 Task: Create a task  Add support for virtual reality (VR) and augmented reality (AR) , assign it to team member softage.8@softage.net in the project UltraTech and update the status of the task to  At Risk , set the priority of the task to Medium.
Action: Mouse moved to (56, 460)
Screenshot: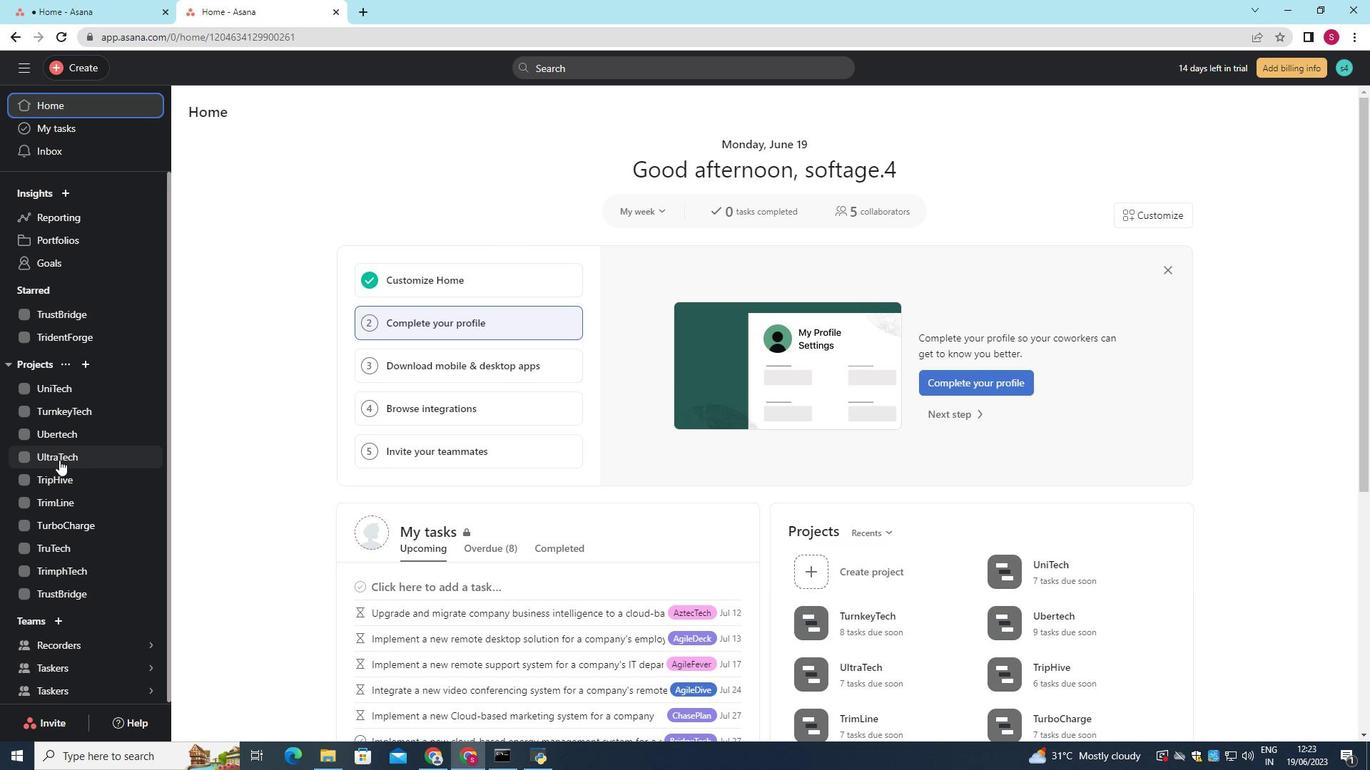 
Action: Mouse pressed left at (56, 460)
Screenshot: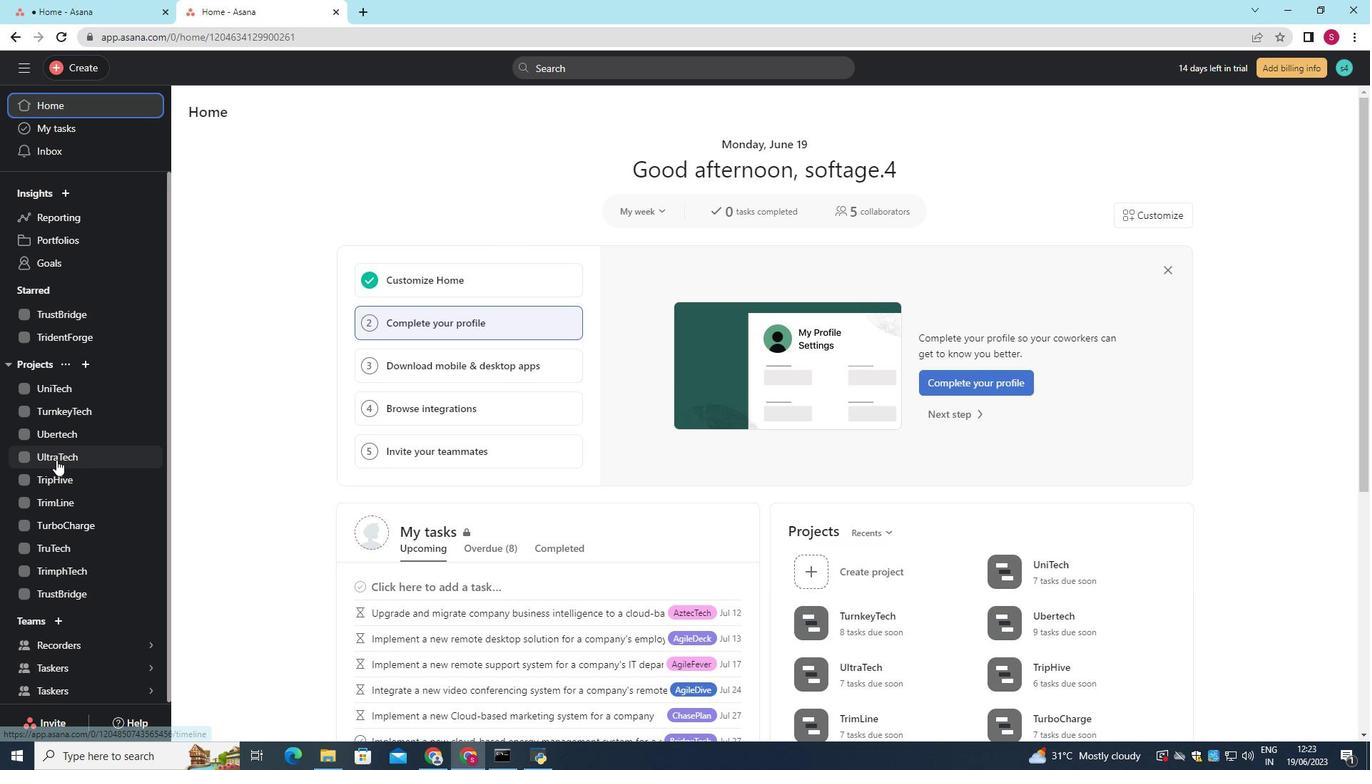 
Action: Mouse moved to (494, 455)
Screenshot: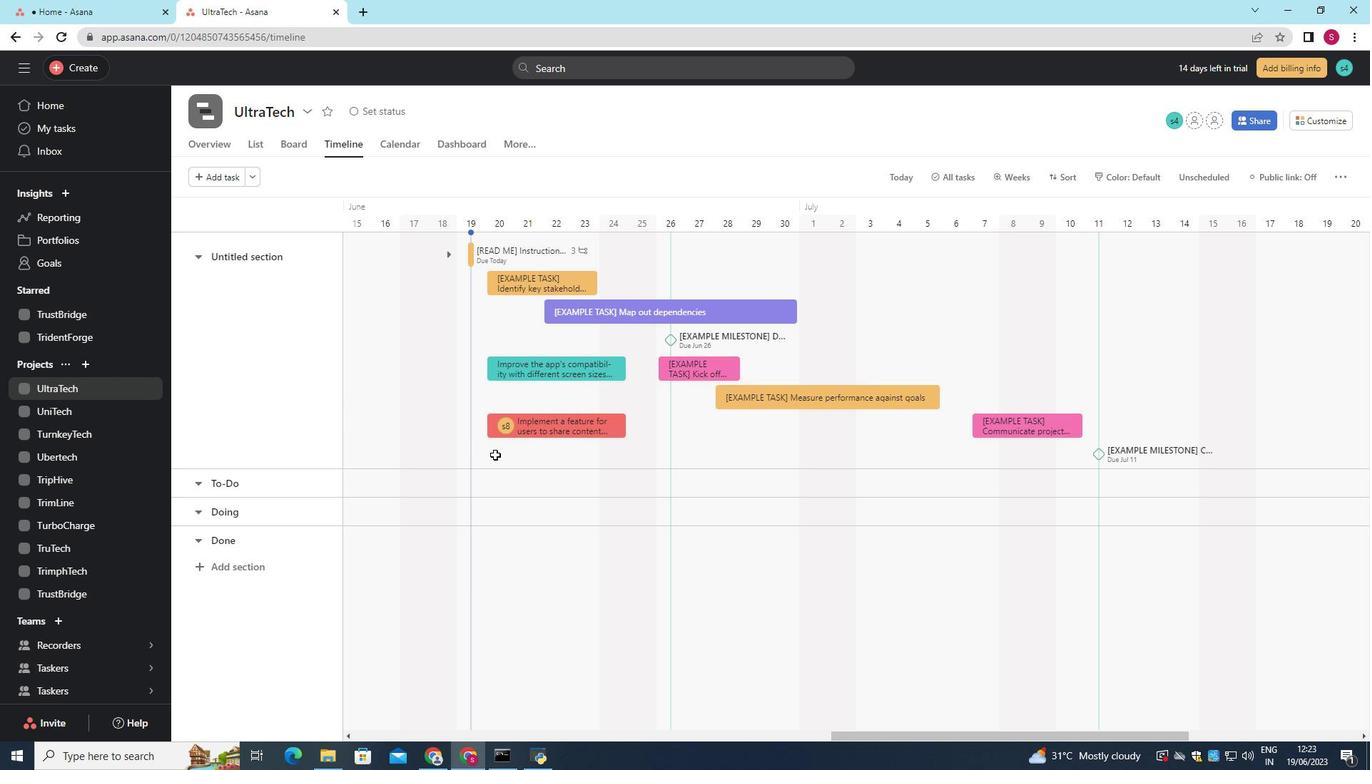 
Action: Mouse pressed left at (494, 455)
Screenshot: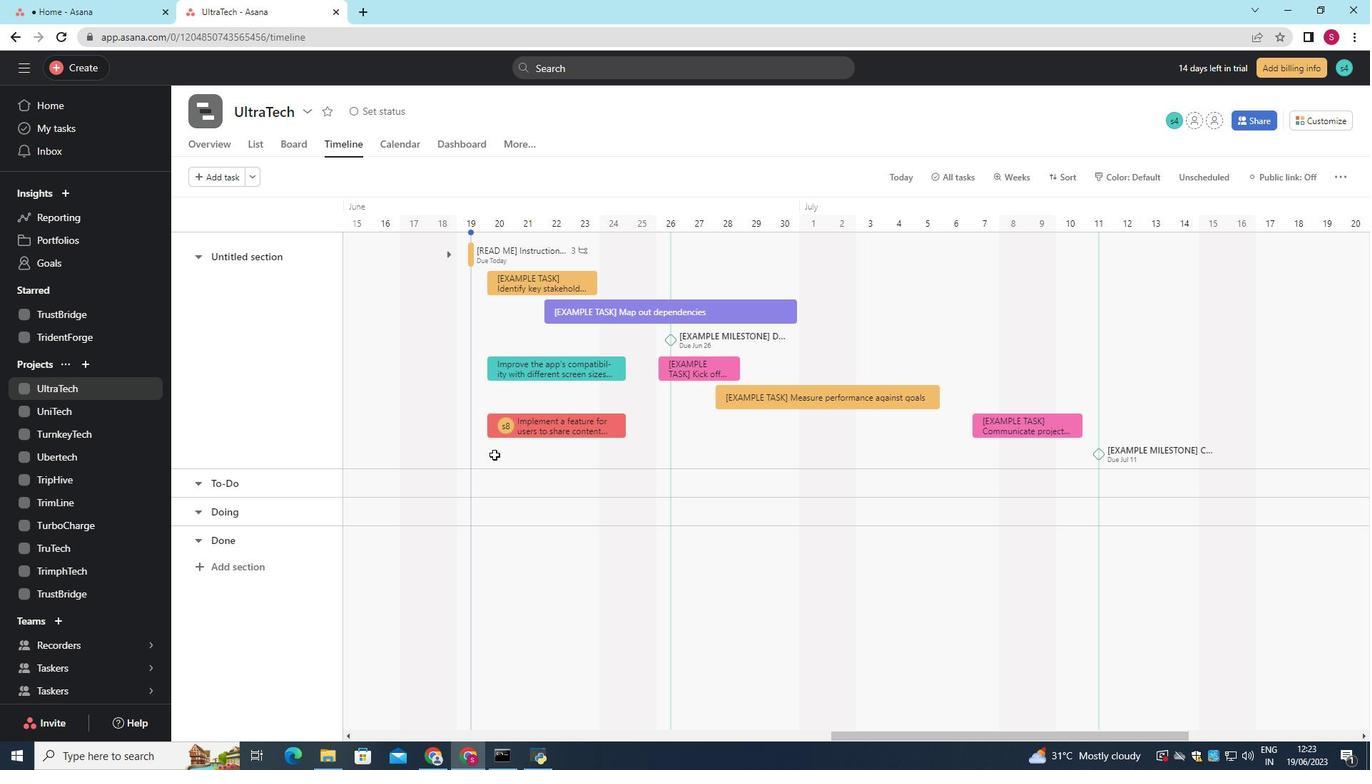 
Action: Mouse moved to (494, 455)
Screenshot: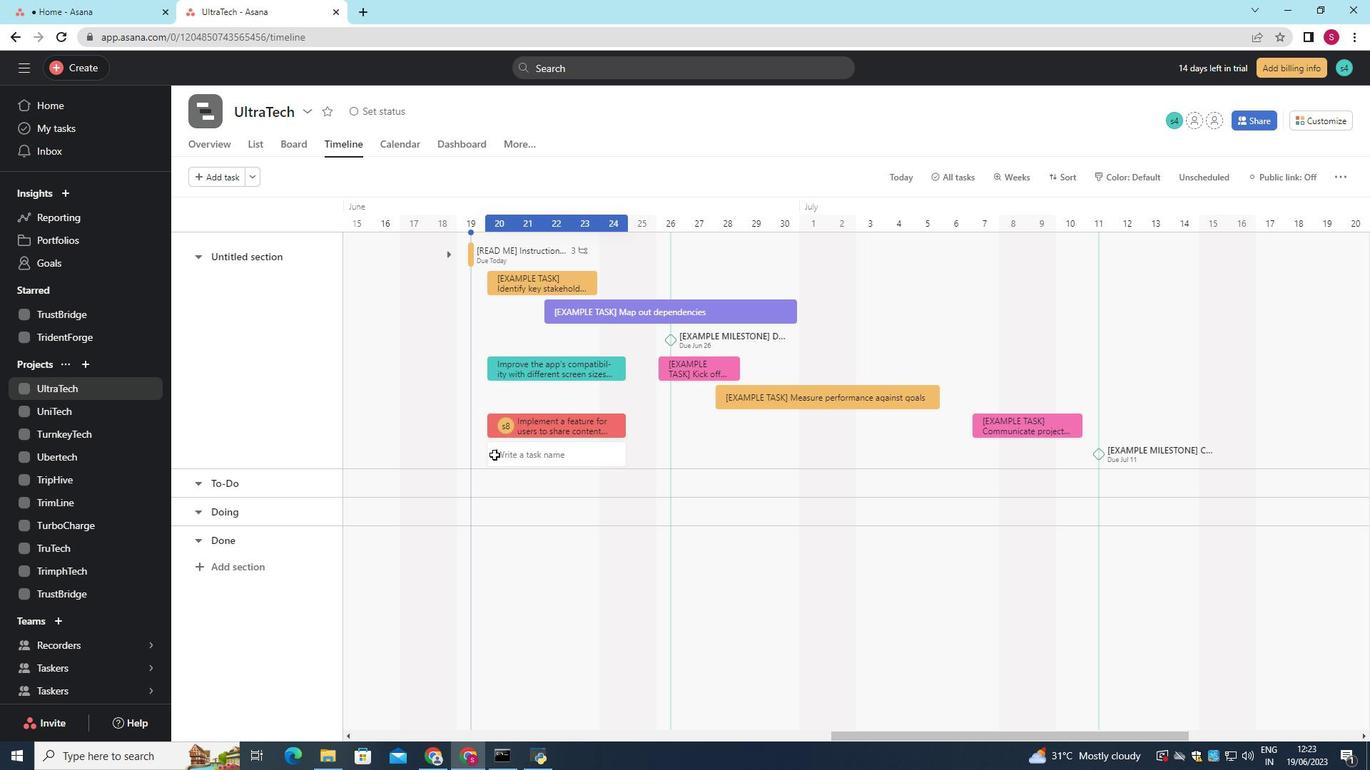 
Action: Key pressed <Key.shift><Key.shift><Key.shift><Key.shift><Key.shift>Add<Key.space>support<Key.space>for<Key.space>virtual<Key.space>reality<Key.space><Key.shift>(<Key.shift>VR<Key.shift>)<Key.space>and<Key.space>augmented<Key.space>reality<Key.space><Key.shift>(AR)
Screenshot: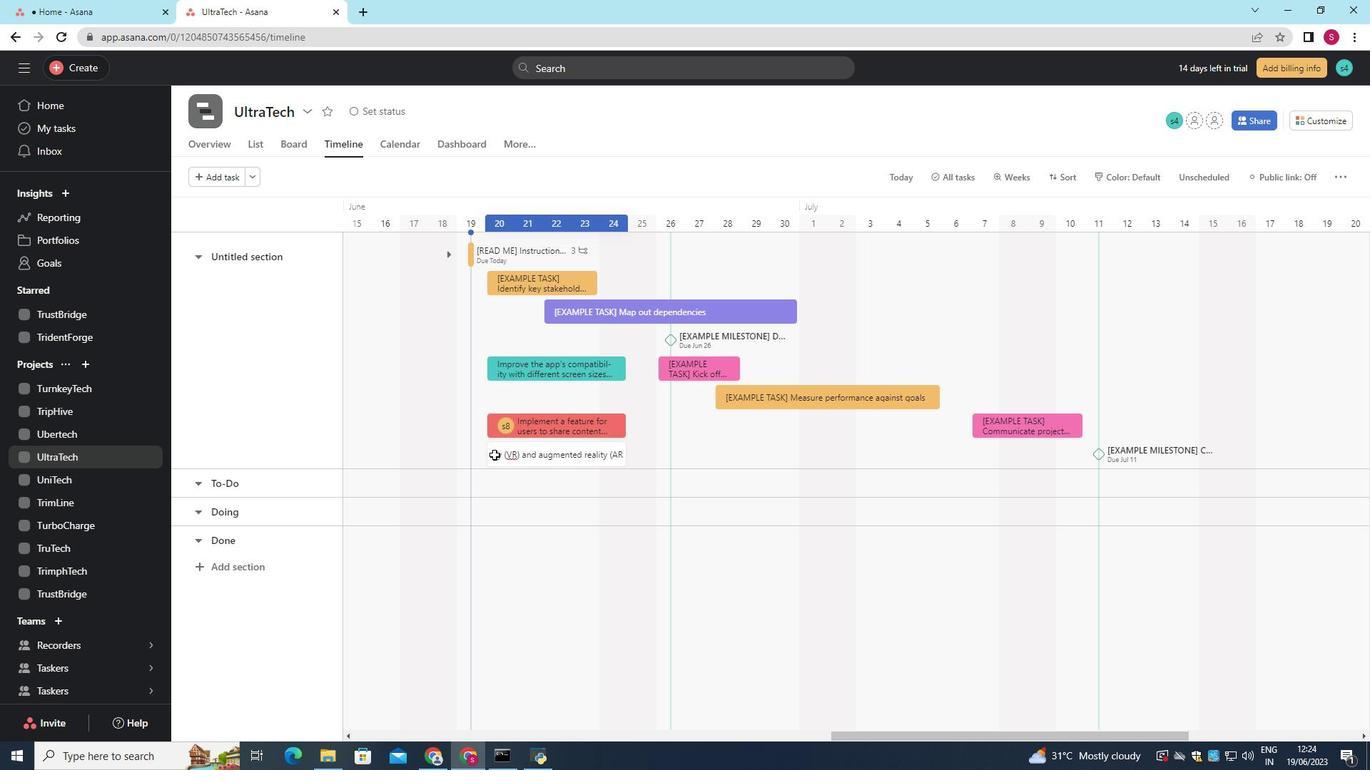 
Action: Mouse moved to (569, 460)
Screenshot: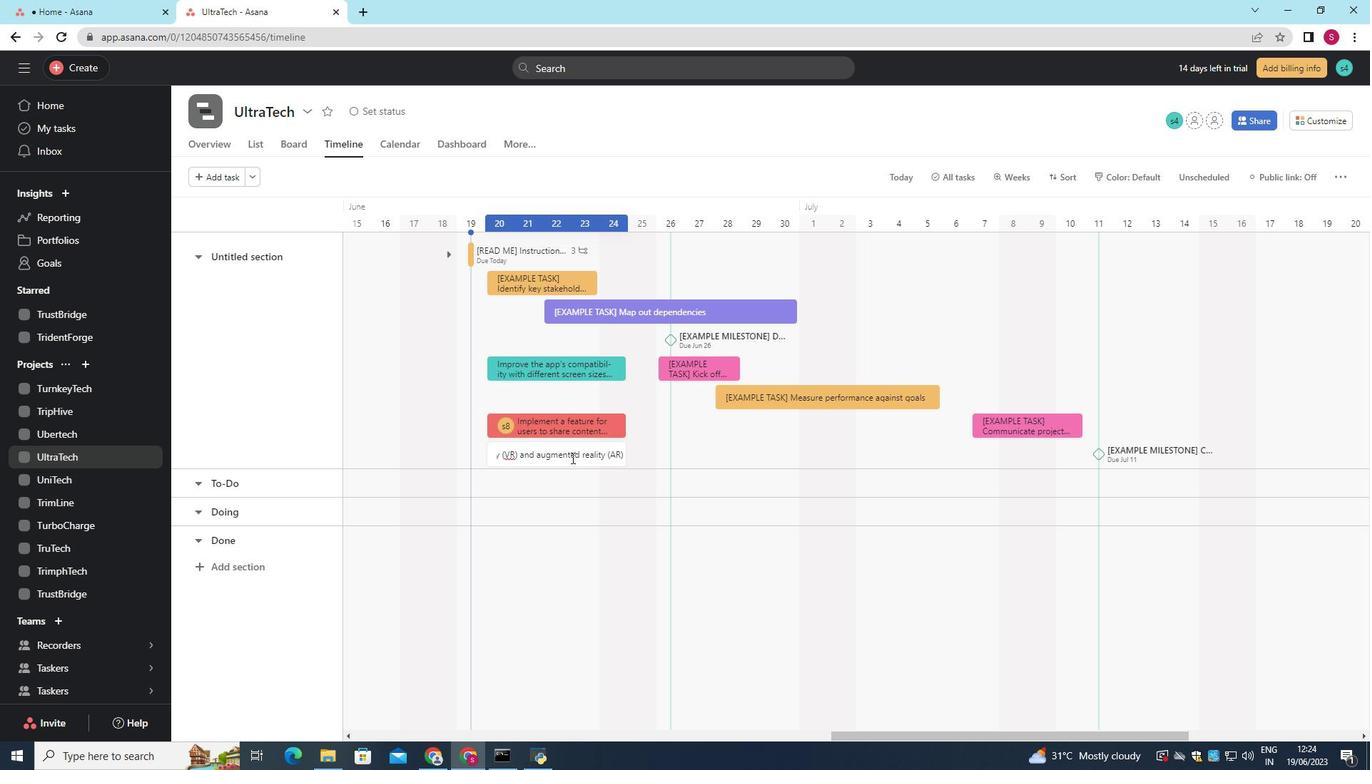 
Action: Key pressed <Key.enter>
Screenshot: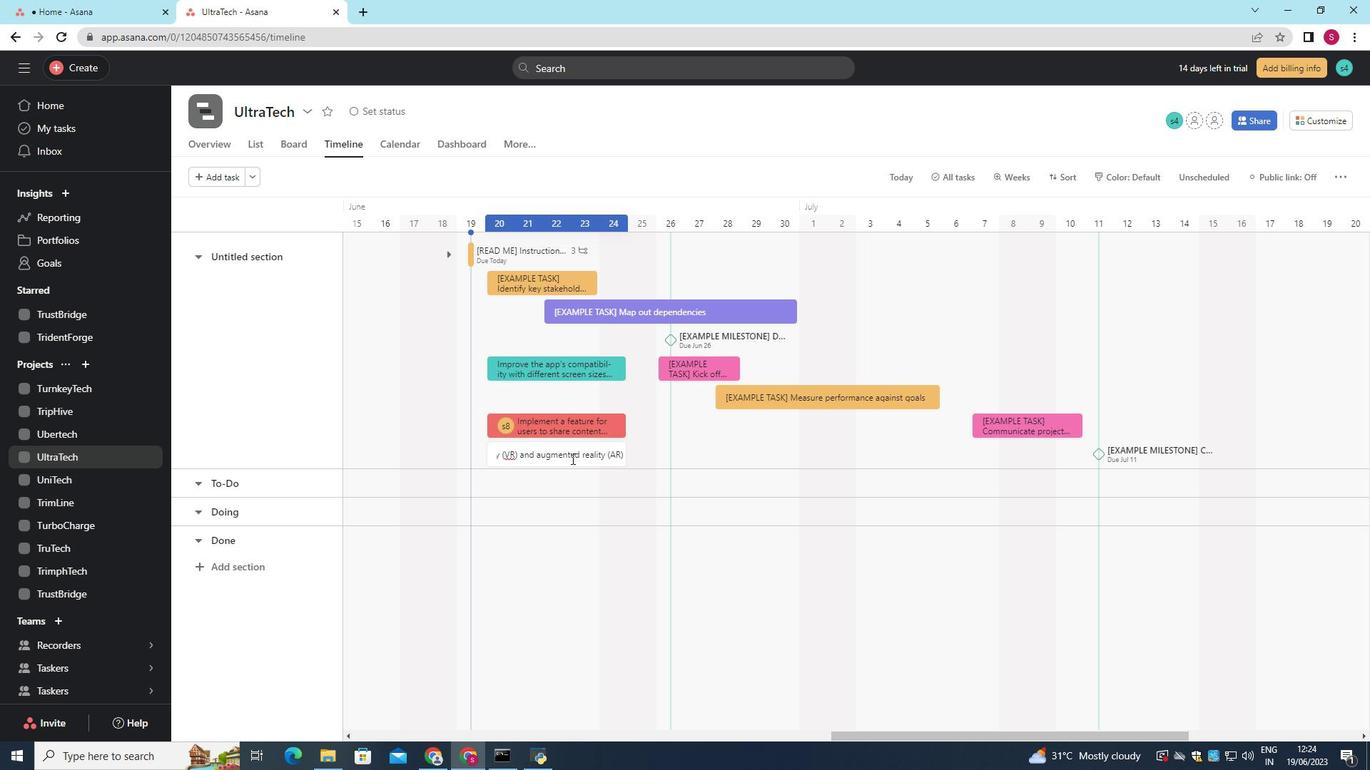 
Action: Mouse moved to (575, 448)
Screenshot: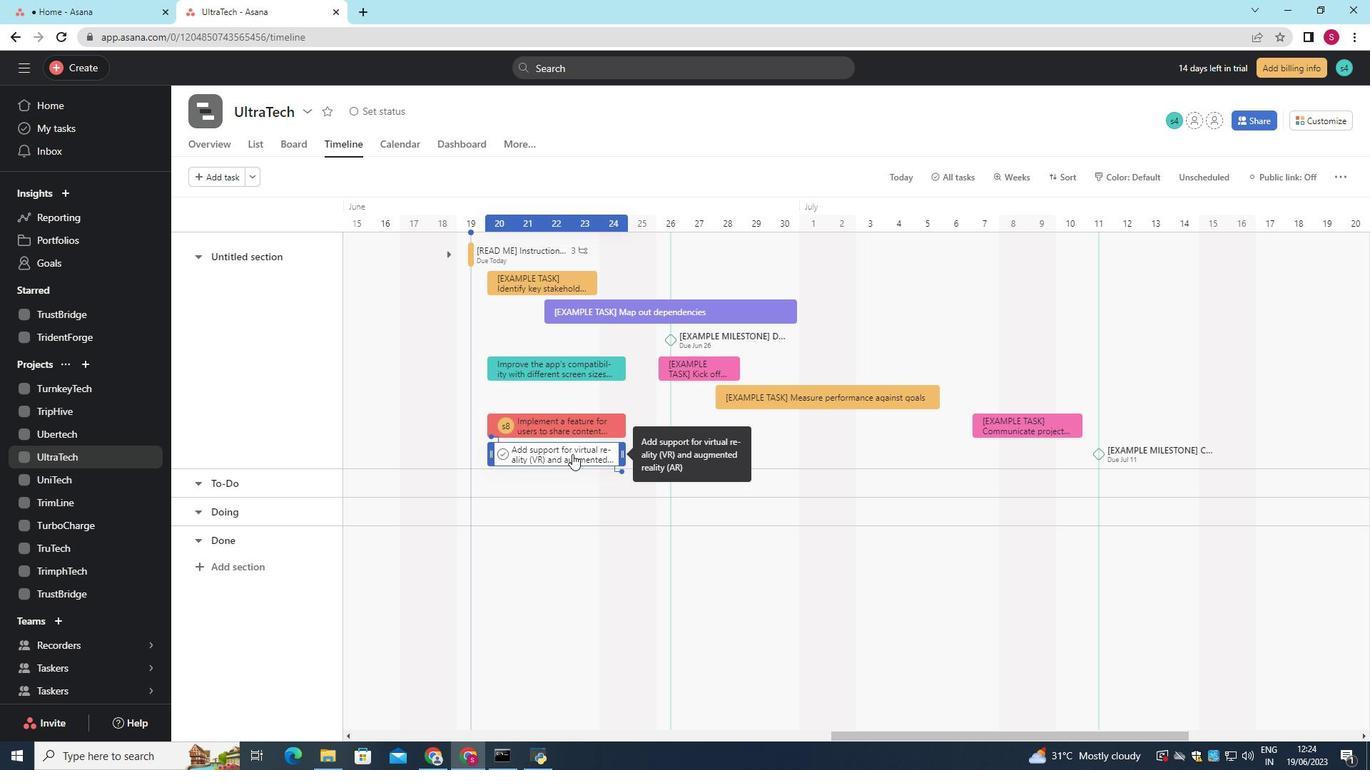 
Action: Mouse pressed left at (575, 448)
Screenshot: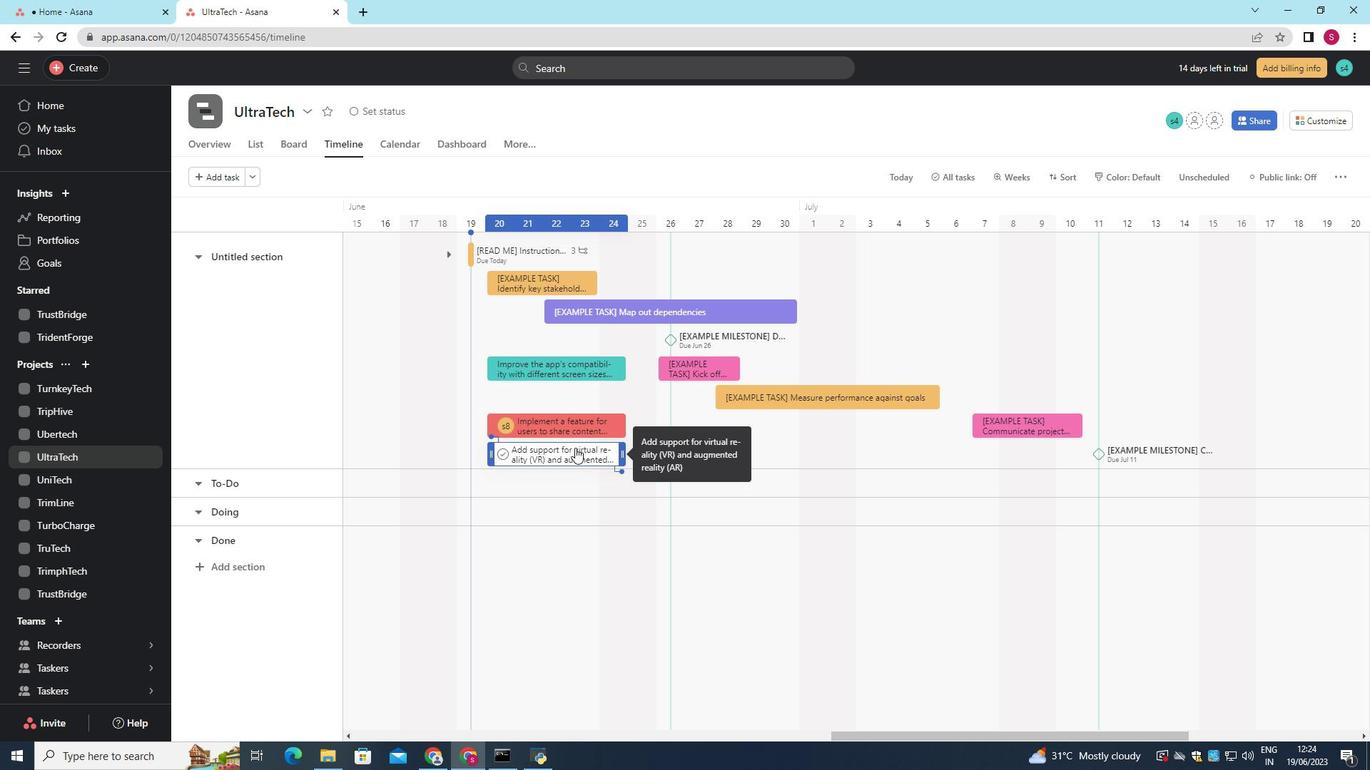 
Action: Mouse moved to (1073, 276)
Screenshot: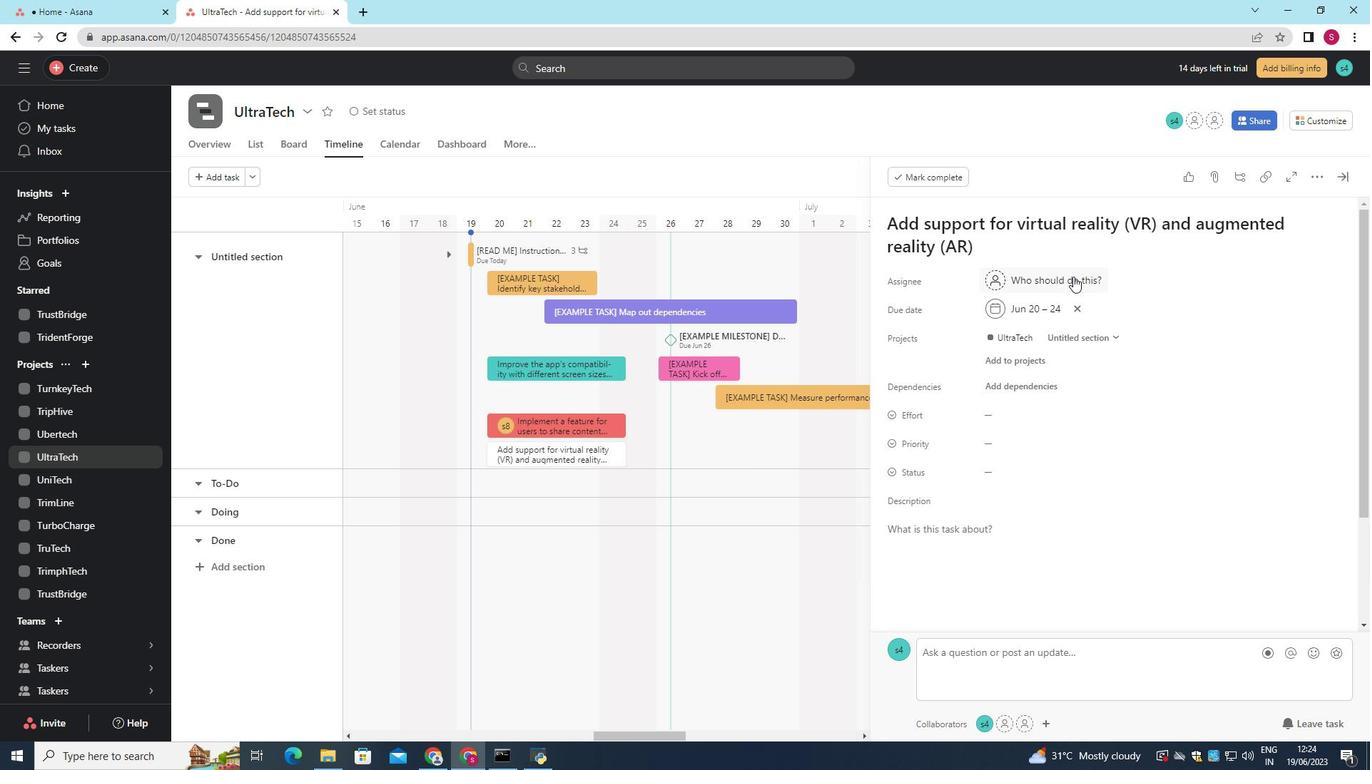 
Action: Mouse pressed left at (1073, 276)
Screenshot: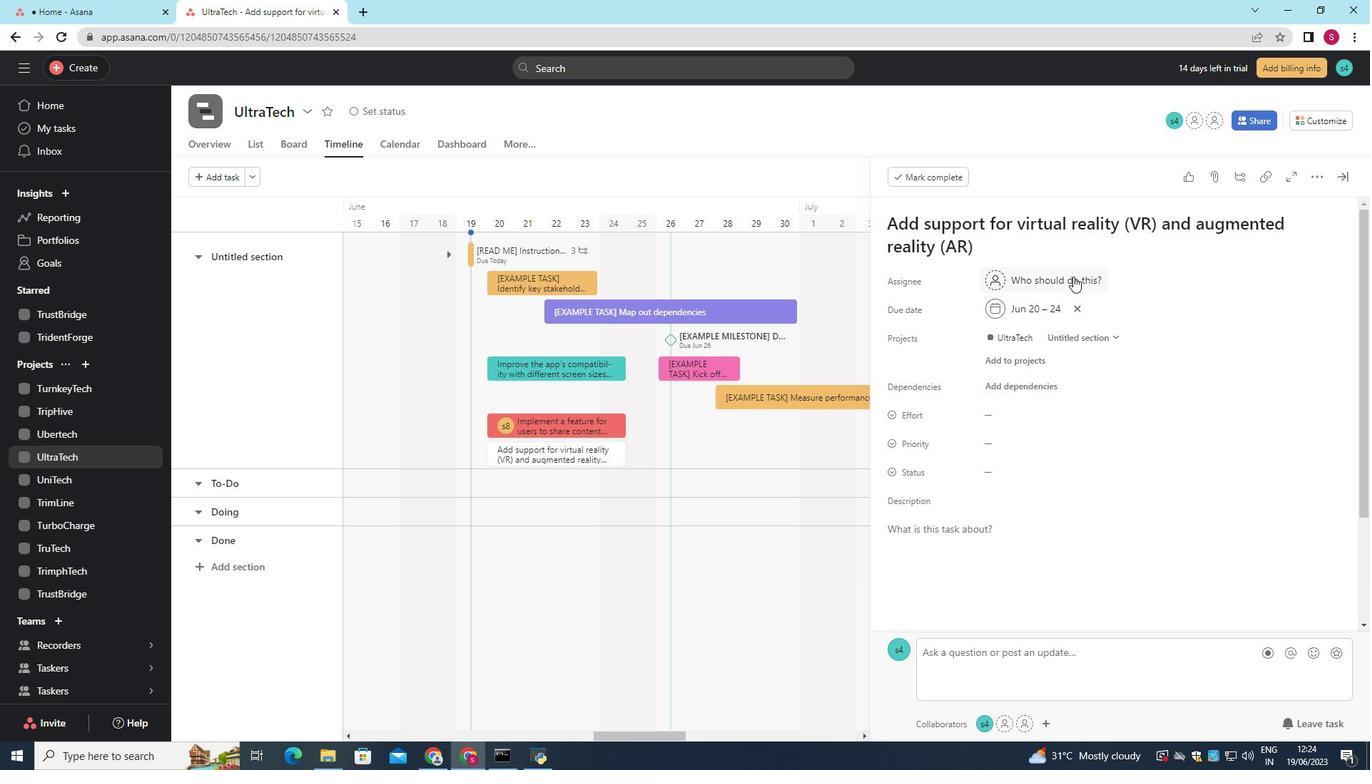 
Action: Key pressed softage.8<Key.shift>@softage.net
Screenshot: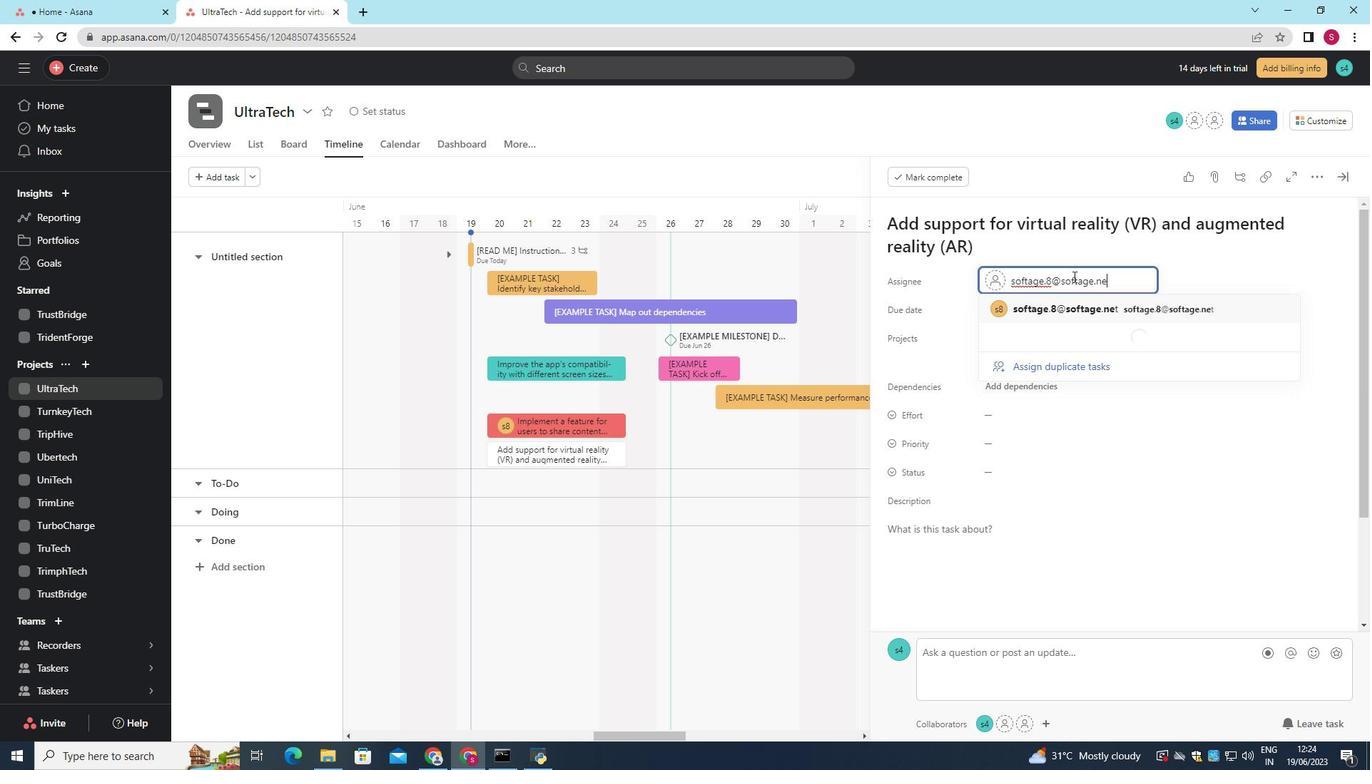 
Action: Mouse moved to (1067, 299)
Screenshot: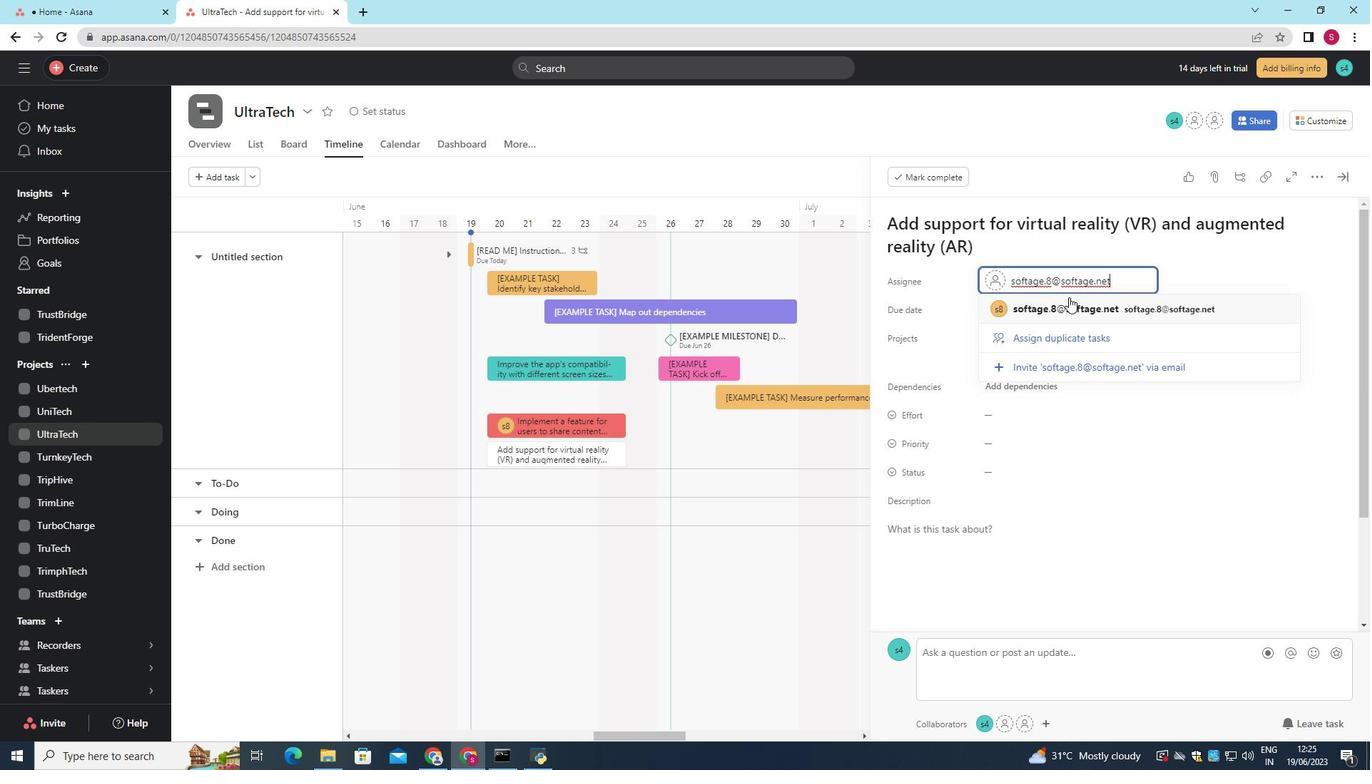 
Action: Key pressed <Key.enter>
Screenshot: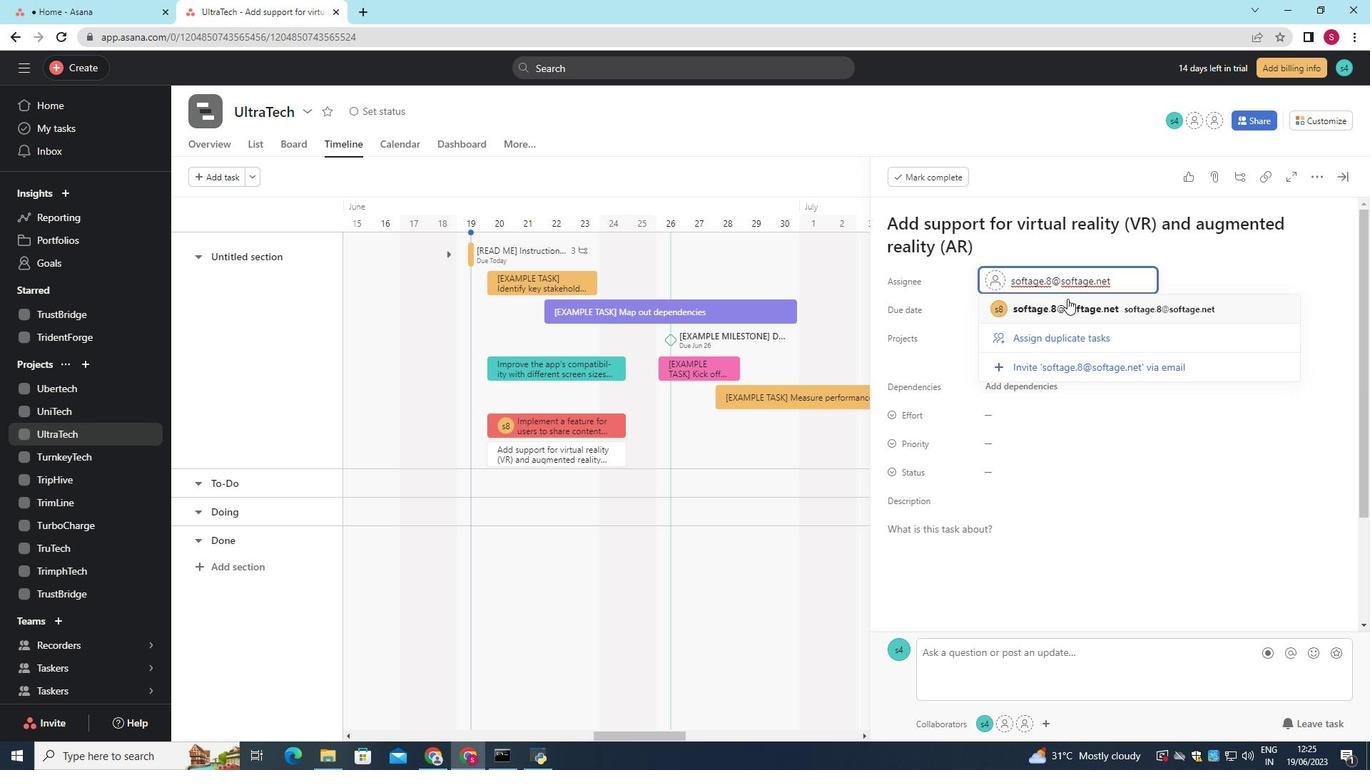 
Action: Mouse moved to (1050, 479)
Screenshot: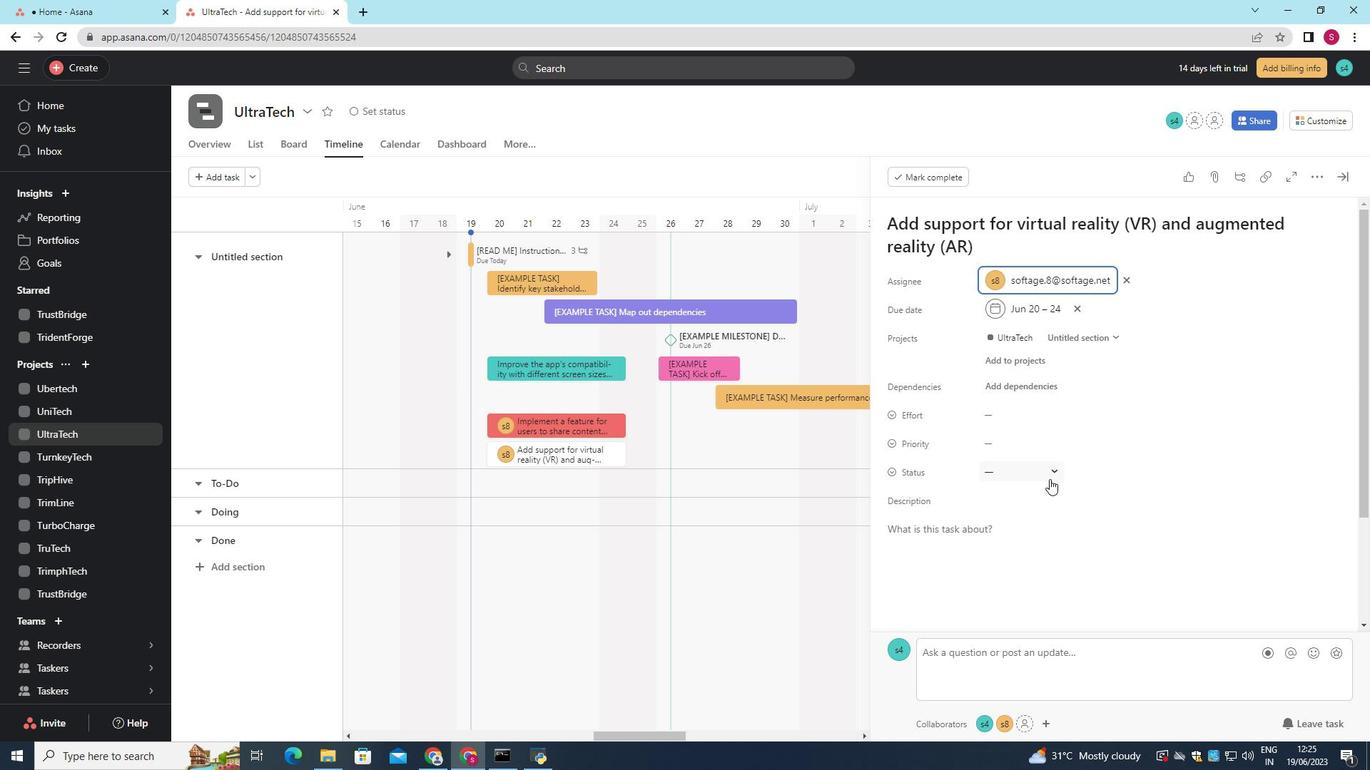 
Action: Mouse pressed left at (1050, 479)
Screenshot: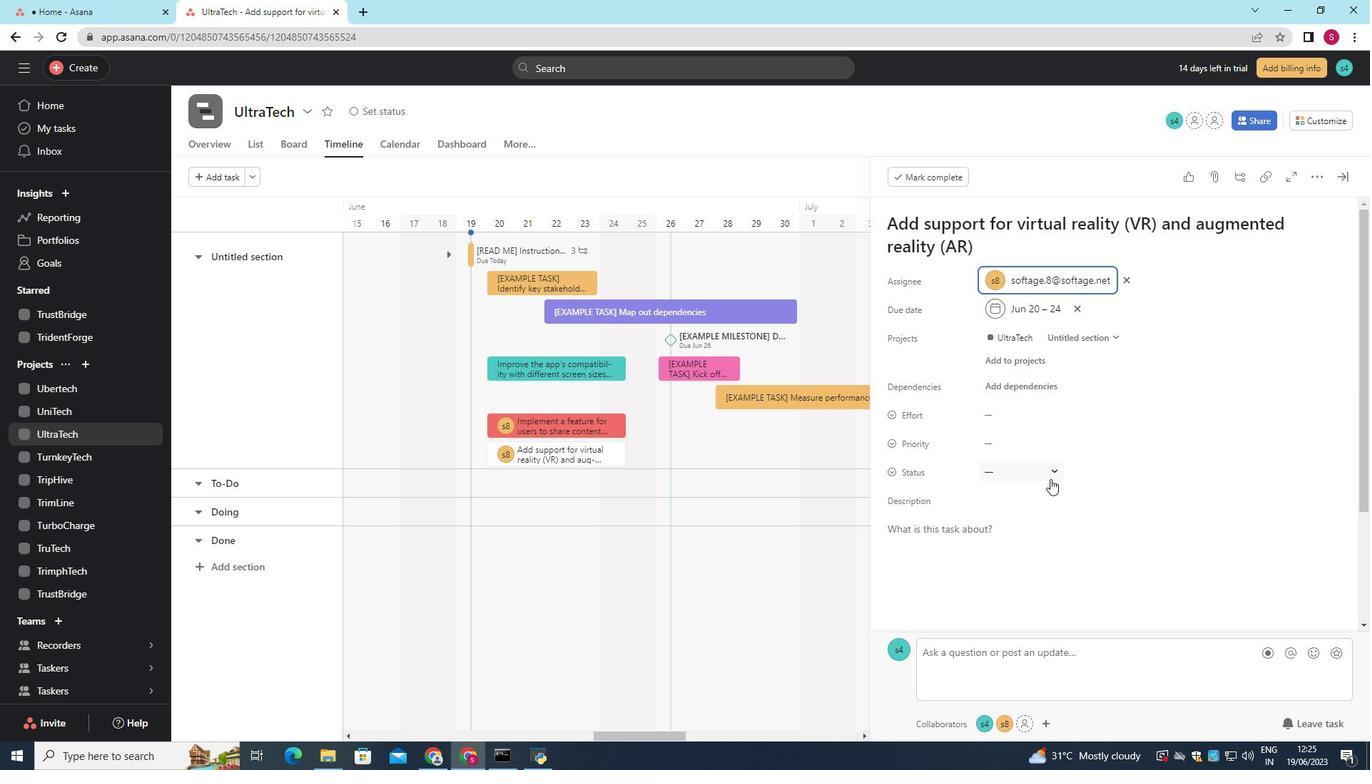 
Action: Mouse moved to (1023, 550)
Screenshot: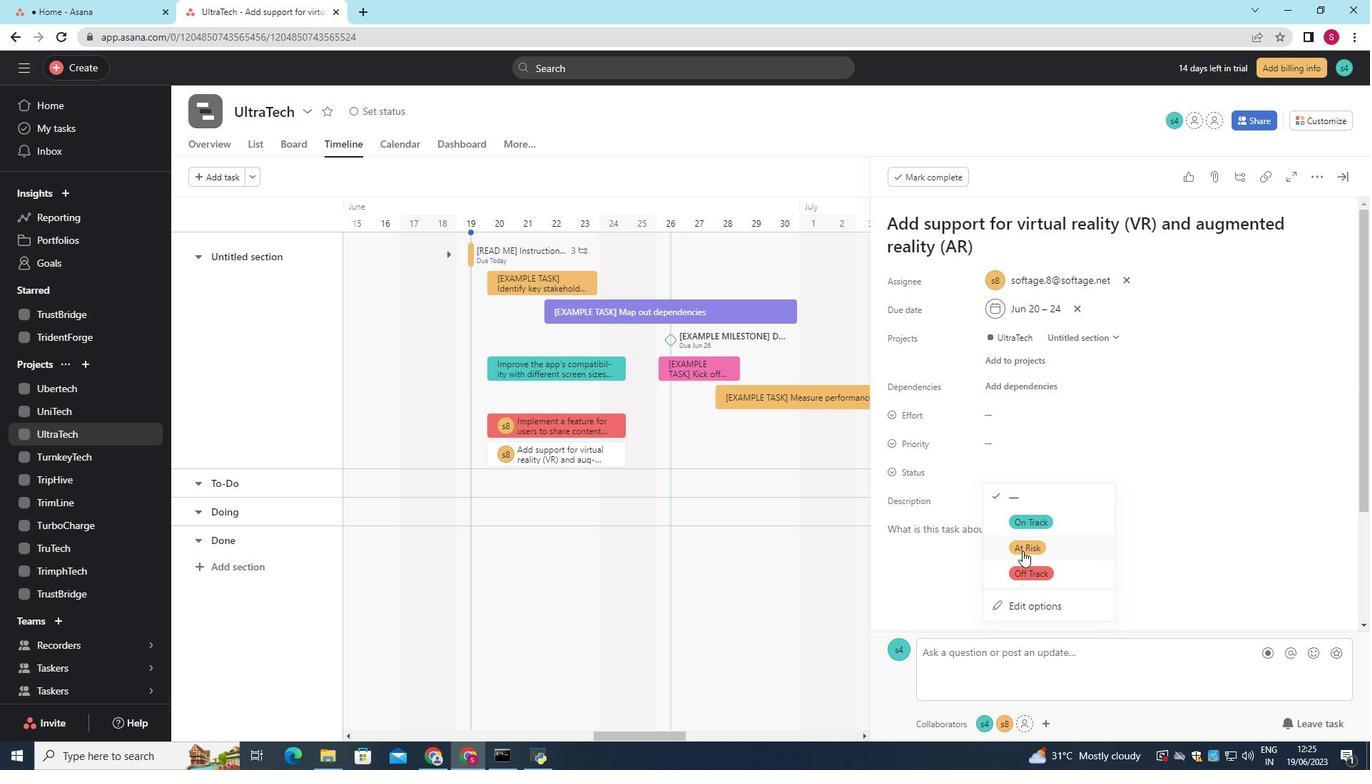 
Action: Mouse pressed left at (1023, 550)
Screenshot: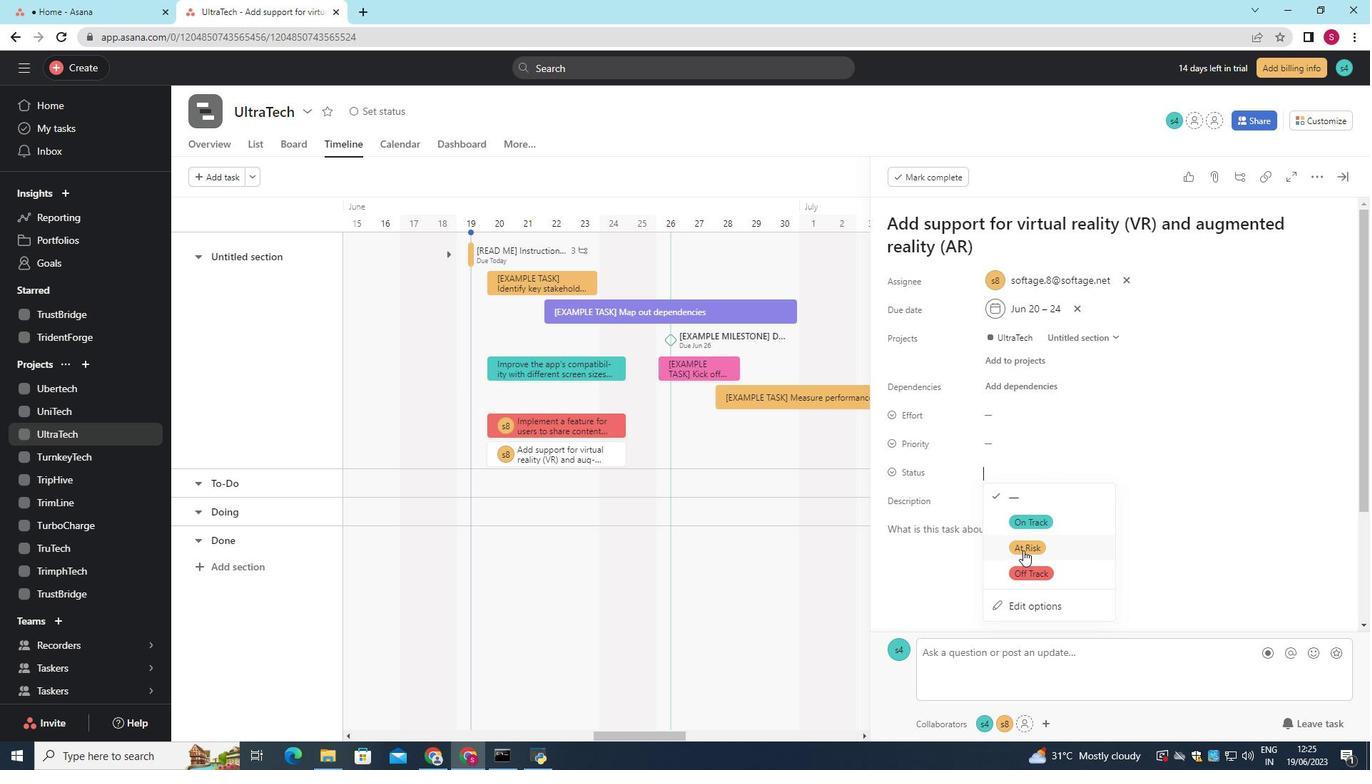 
Action: Mouse moved to (1026, 444)
Screenshot: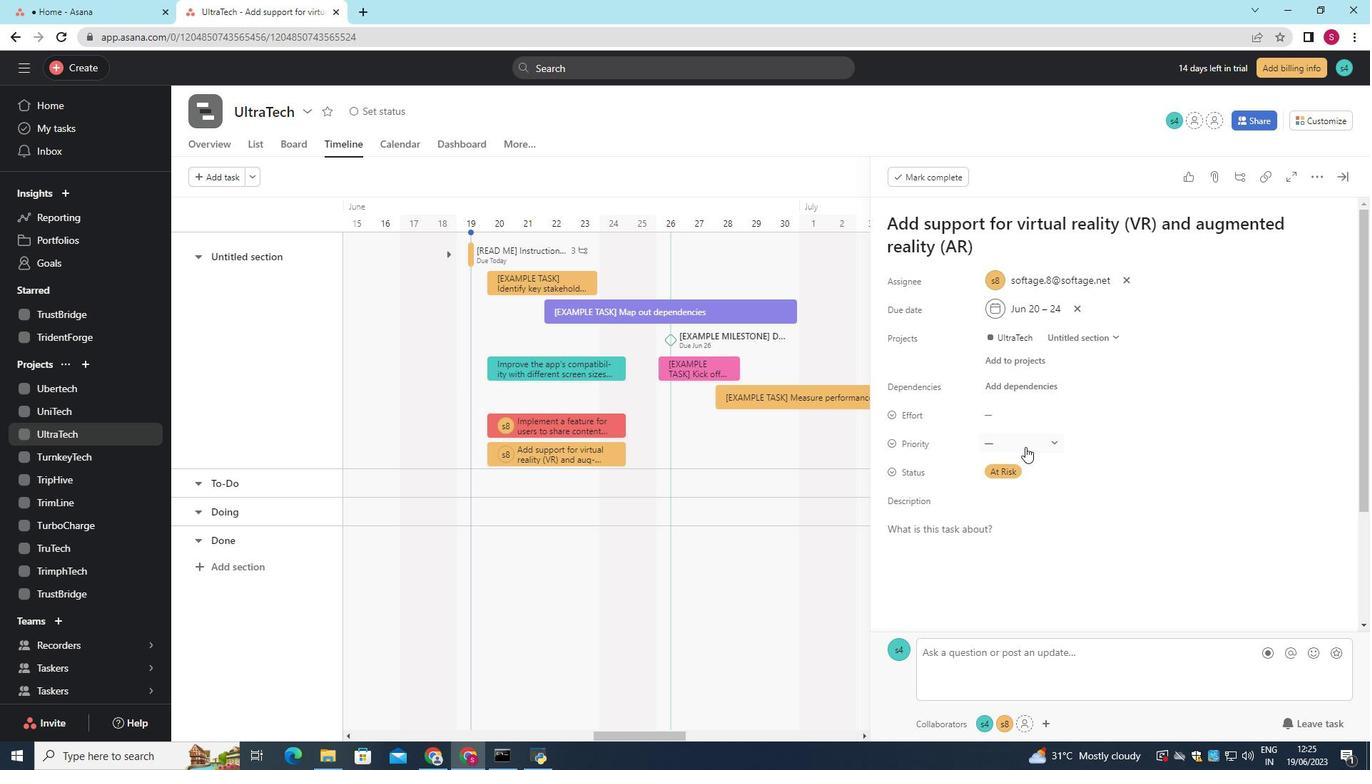 
Action: Mouse pressed left at (1026, 444)
Screenshot: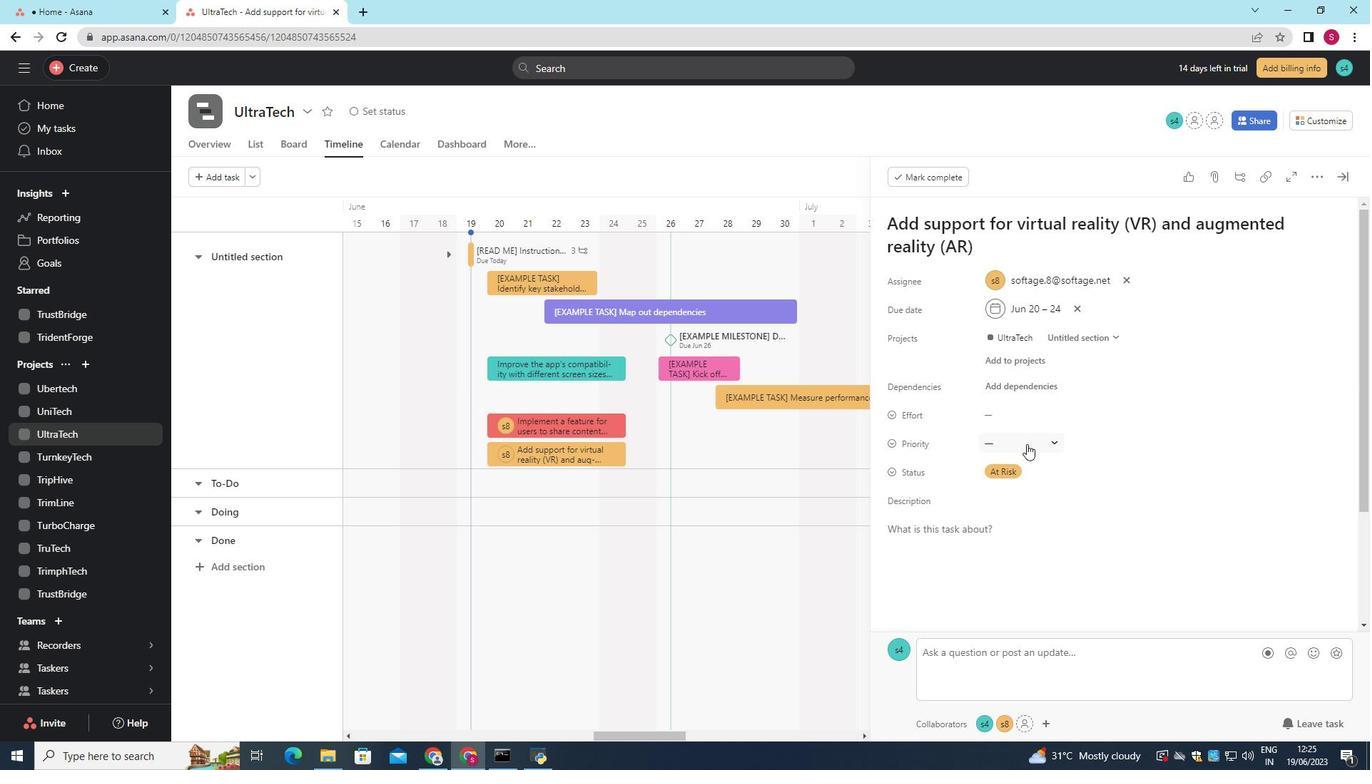 
Action: Mouse moved to (1016, 523)
Screenshot: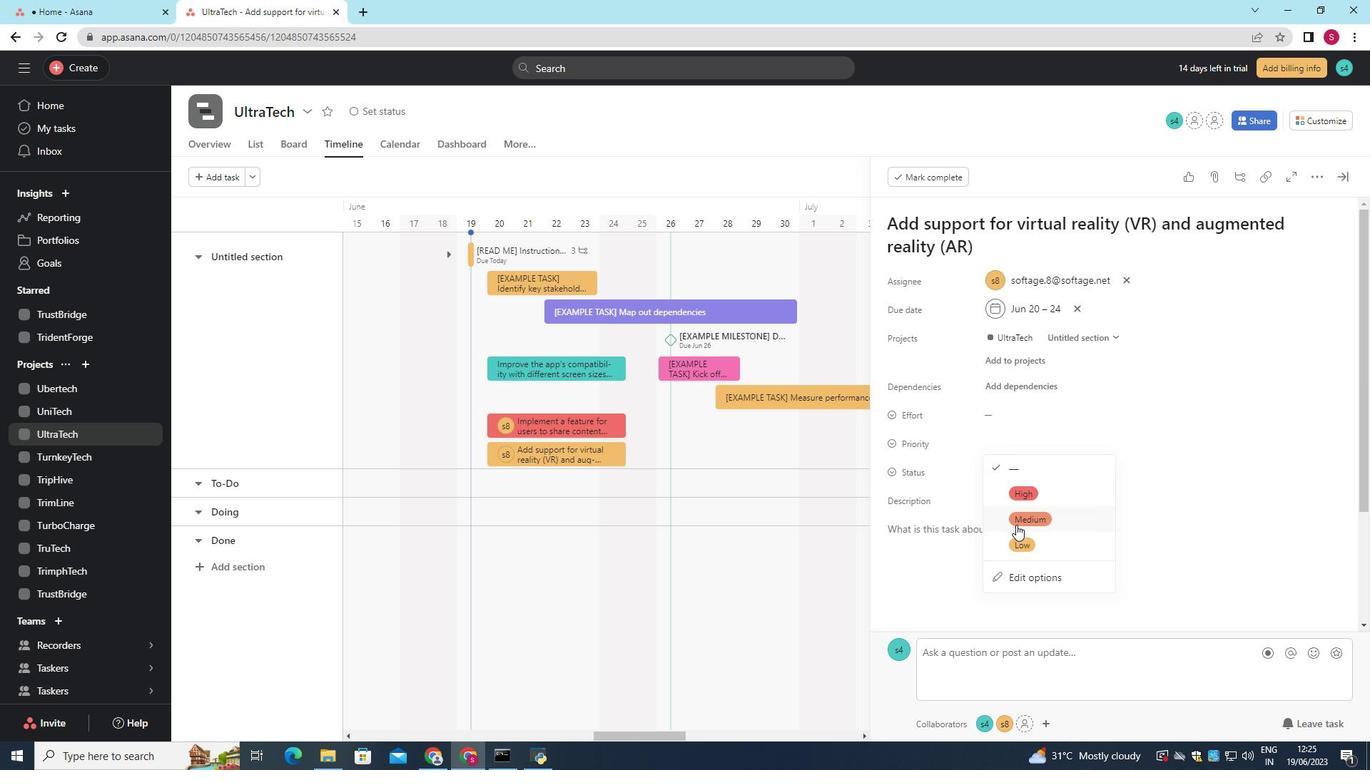 
Action: Mouse pressed left at (1016, 523)
Screenshot: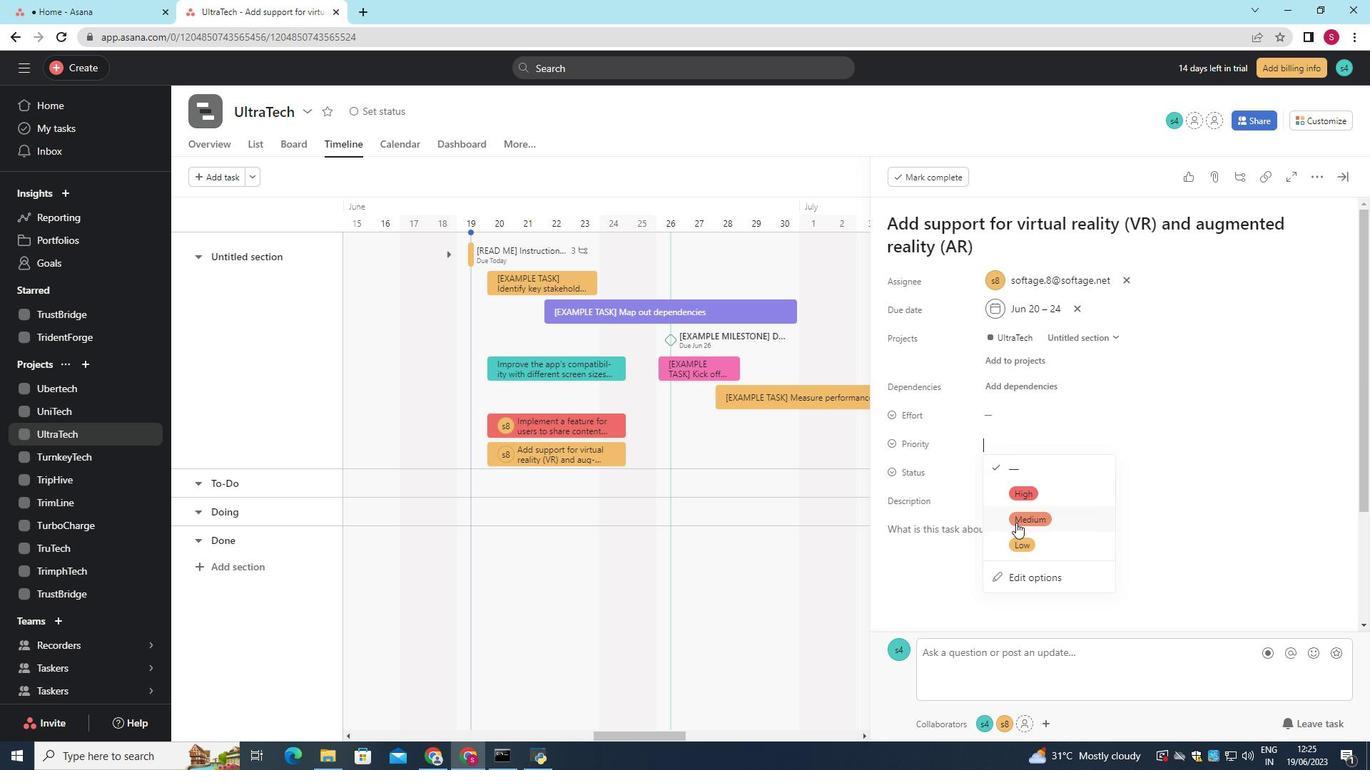 
Action: Mouse moved to (1016, 518)
Screenshot: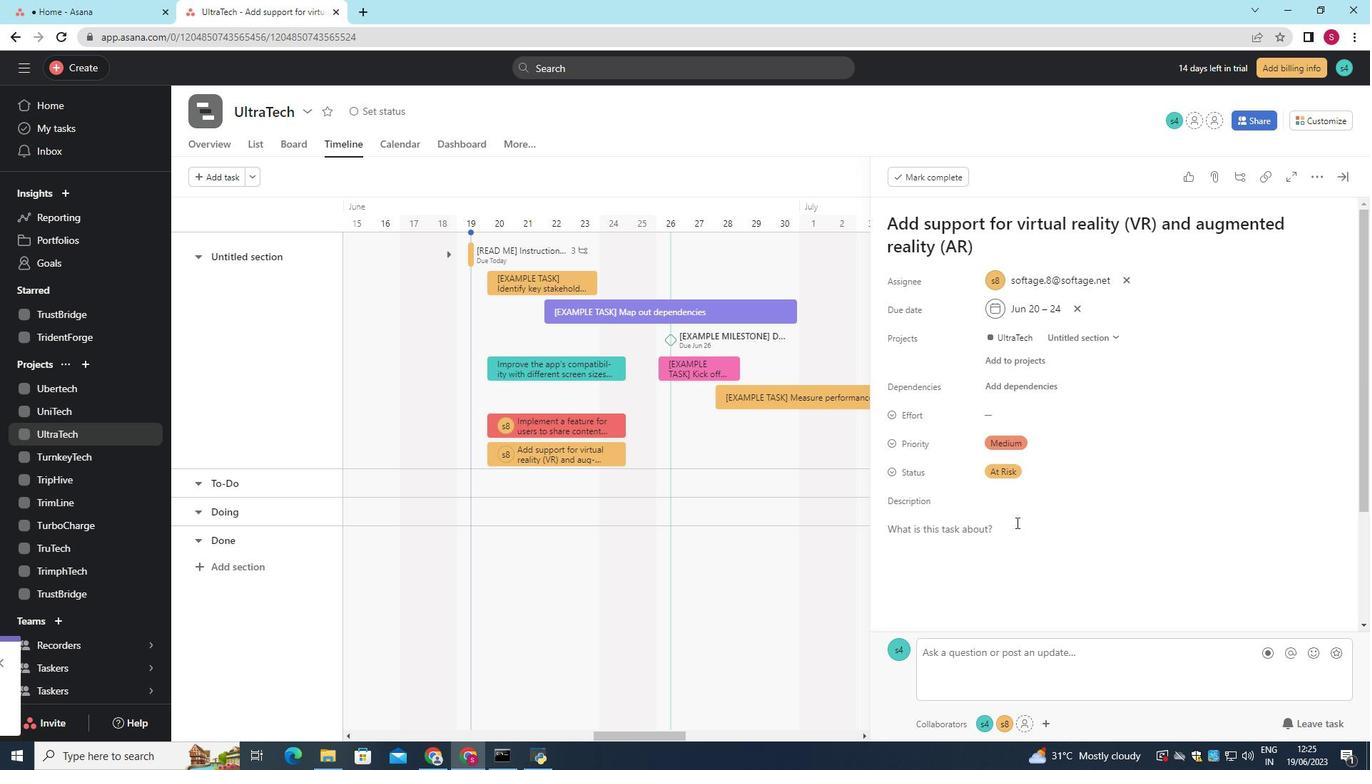
